 Task: In the Company yamaha.com, Log call with description : 'Had a conversation with a lead exploring partnership opportunities.'; Select call outcome: 'Busy '; Select call Direction: Inbound; Add date: '29 August, 2023' and time 12:00:PM. Logged in from softage.1@softage.net
Action: Mouse moved to (93, 60)
Screenshot: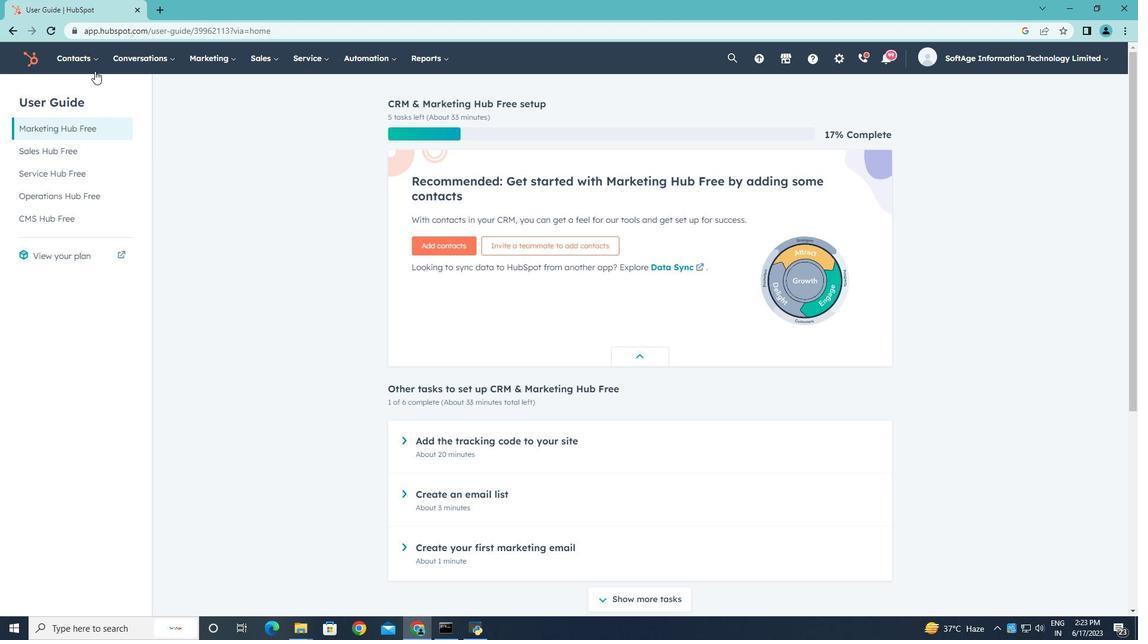 
Action: Mouse pressed left at (93, 60)
Screenshot: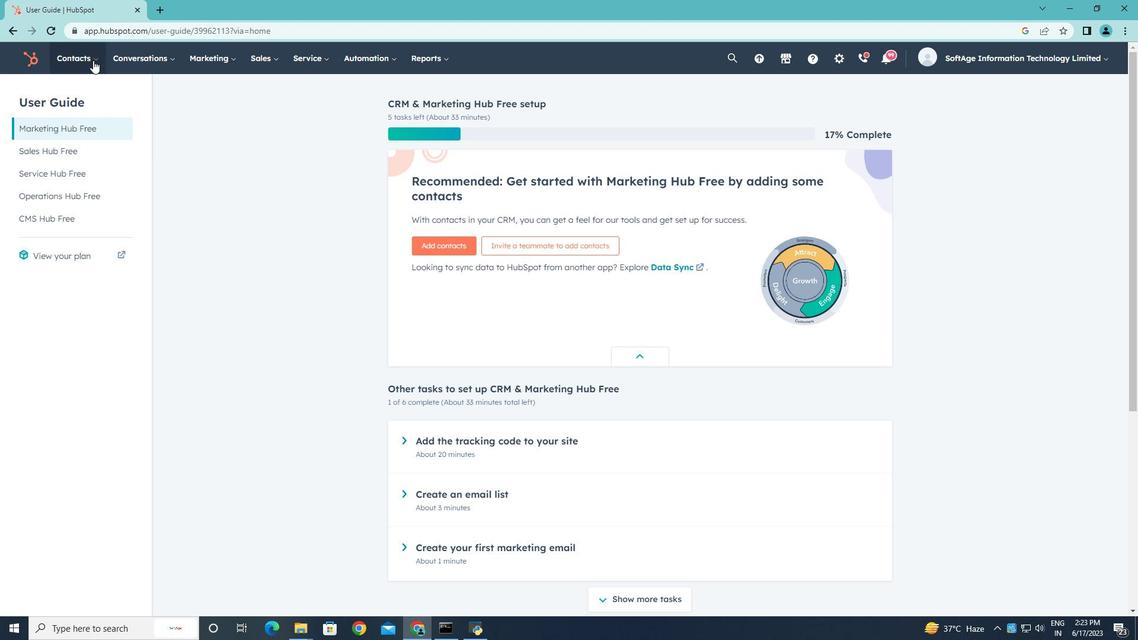 
Action: Mouse moved to (89, 118)
Screenshot: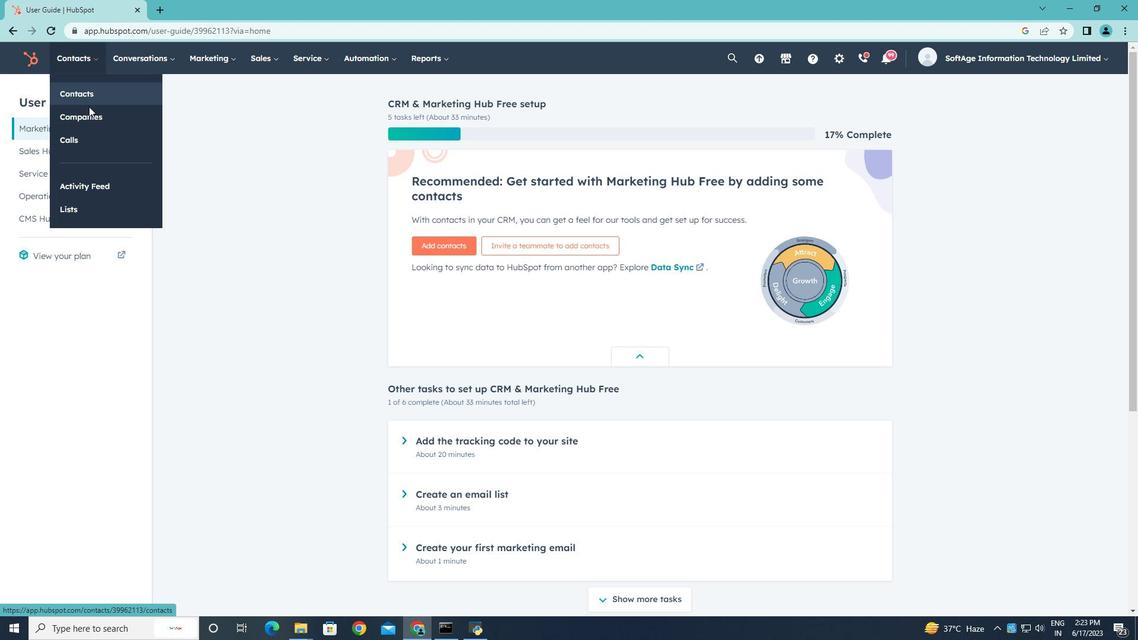 
Action: Mouse pressed left at (89, 118)
Screenshot: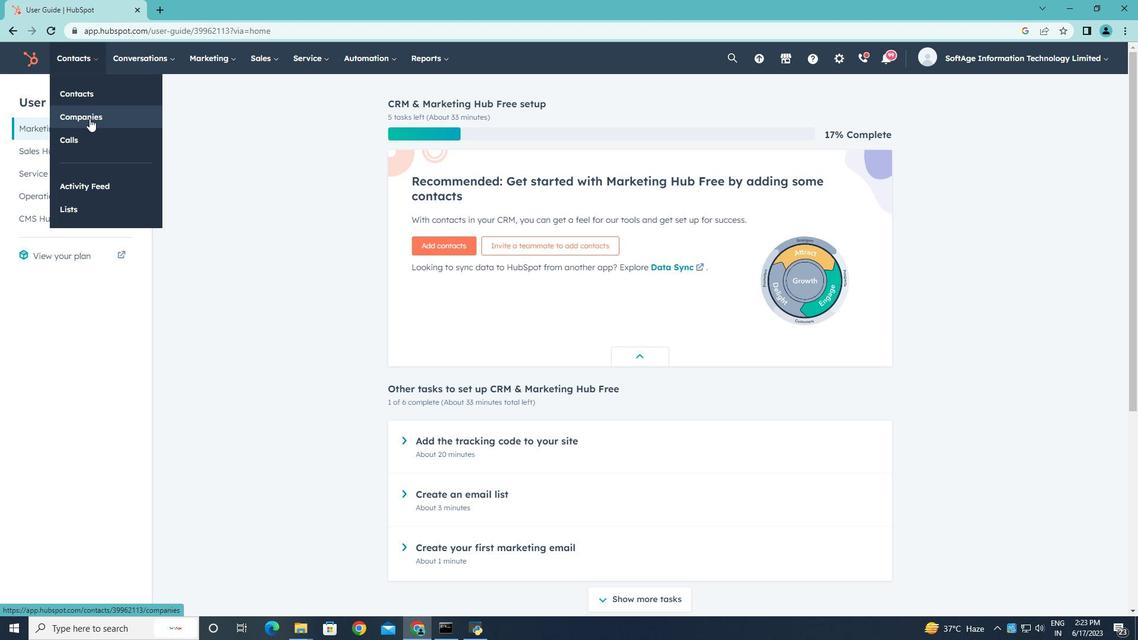 
Action: Mouse moved to (89, 190)
Screenshot: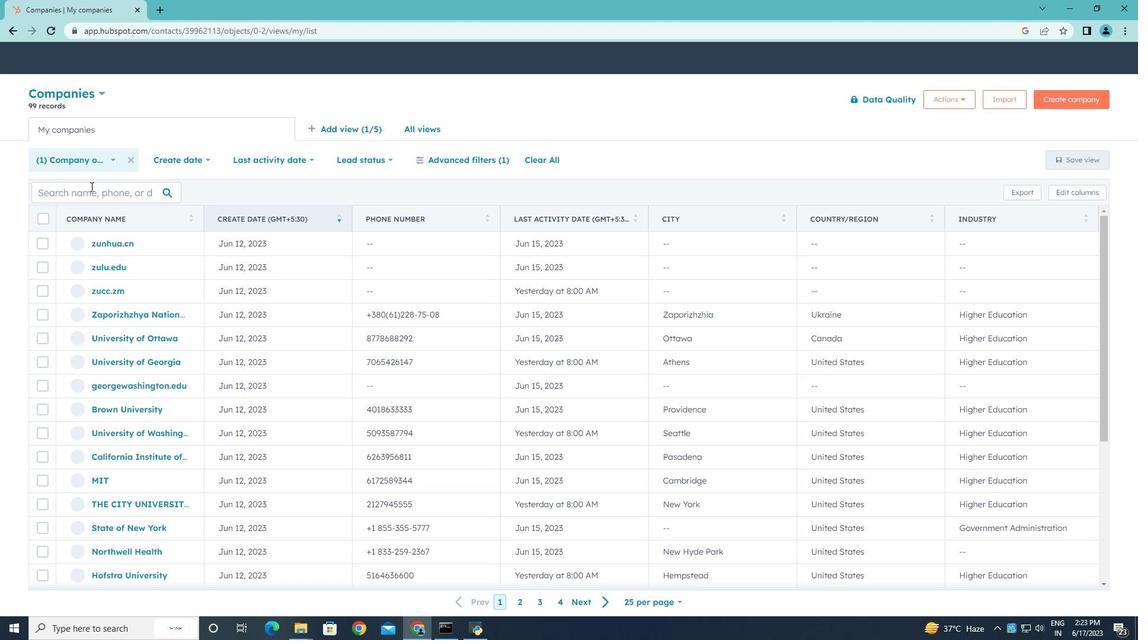 
Action: Mouse pressed left at (89, 190)
Screenshot: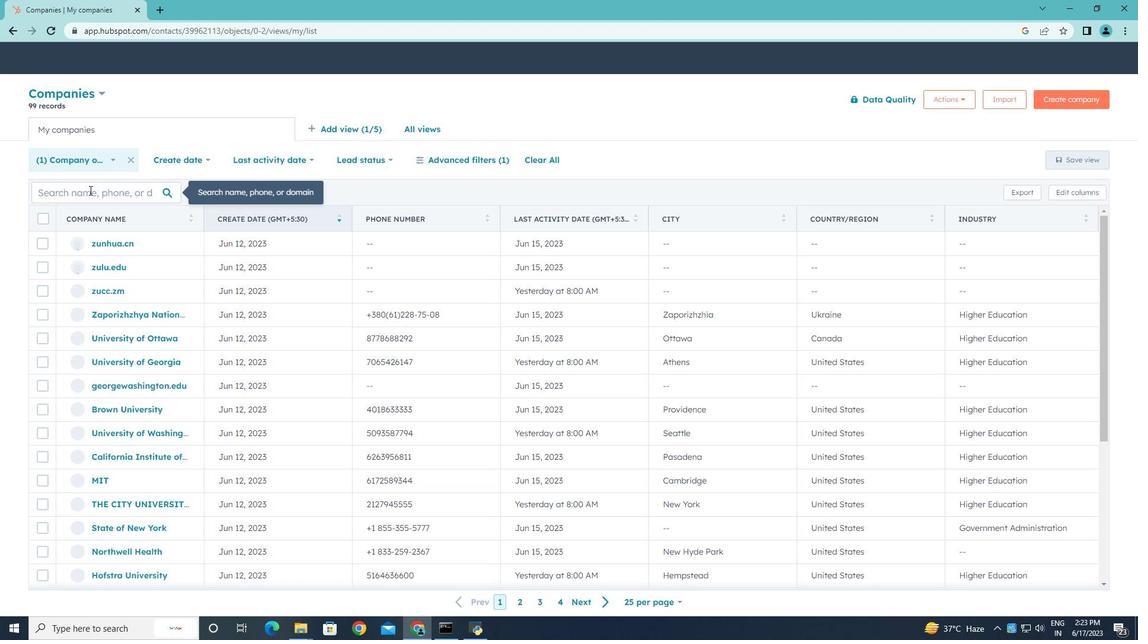 
Action: Key pressed yamaha.com
Screenshot: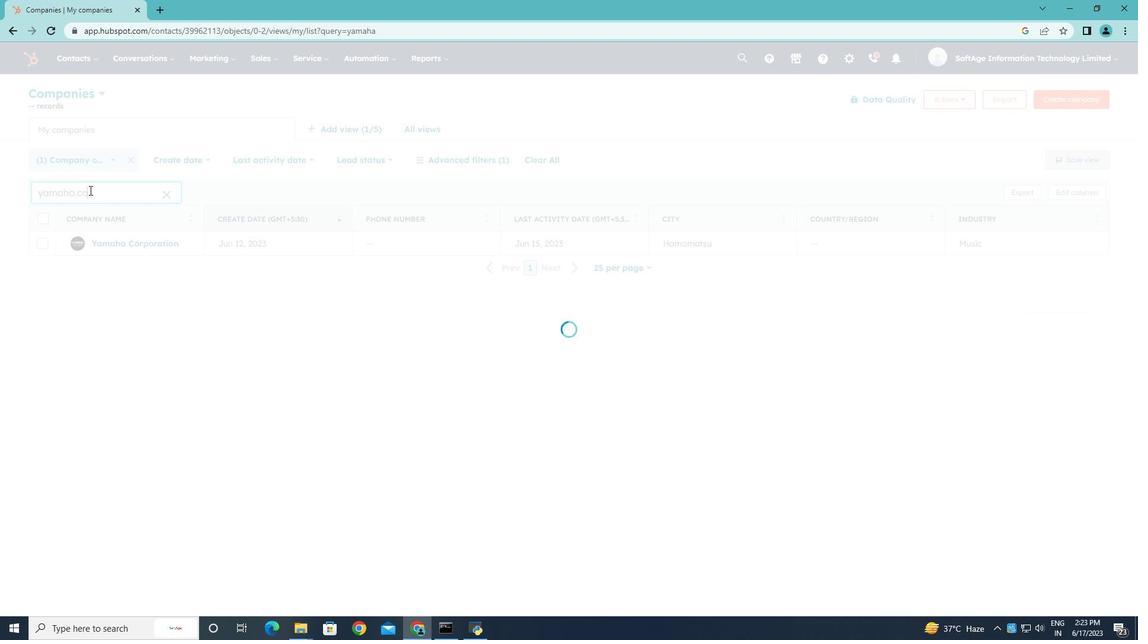 
Action: Mouse moved to (122, 244)
Screenshot: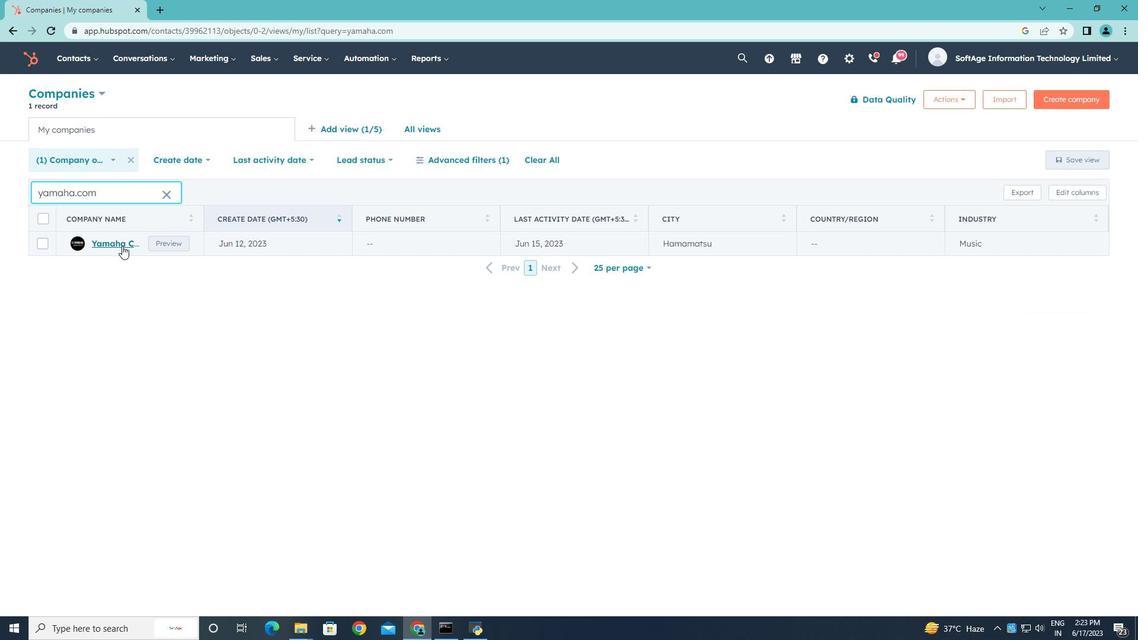
Action: Mouse pressed left at (122, 244)
Screenshot: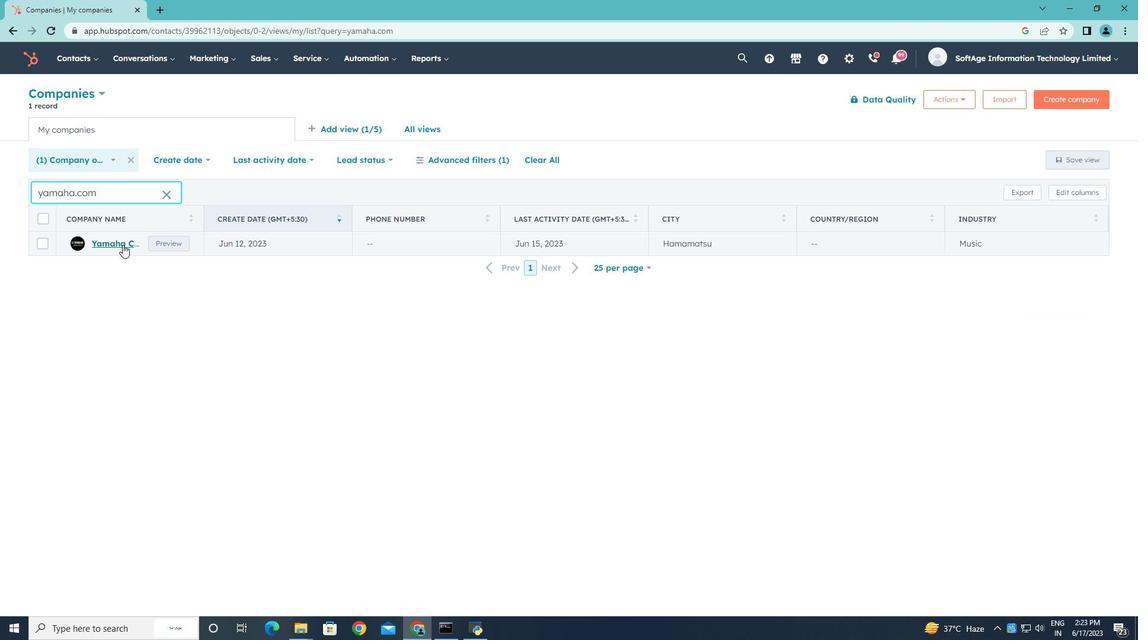 
Action: Mouse moved to (240, 192)
Screenshot: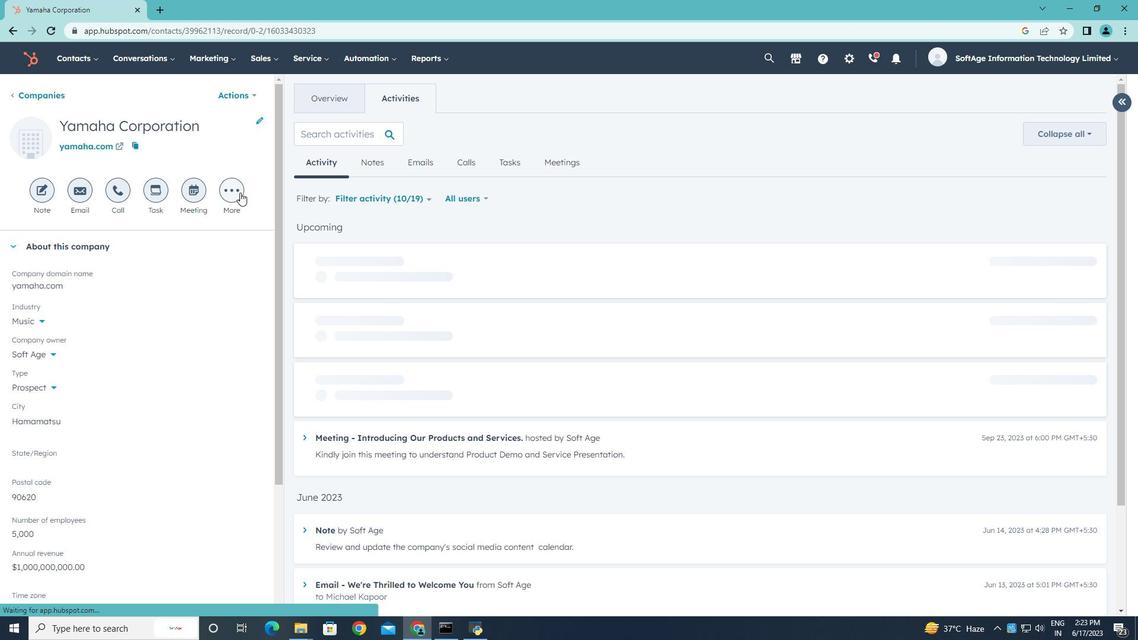 
Action: Mouse pressed left at (240, 192)
Screenshot: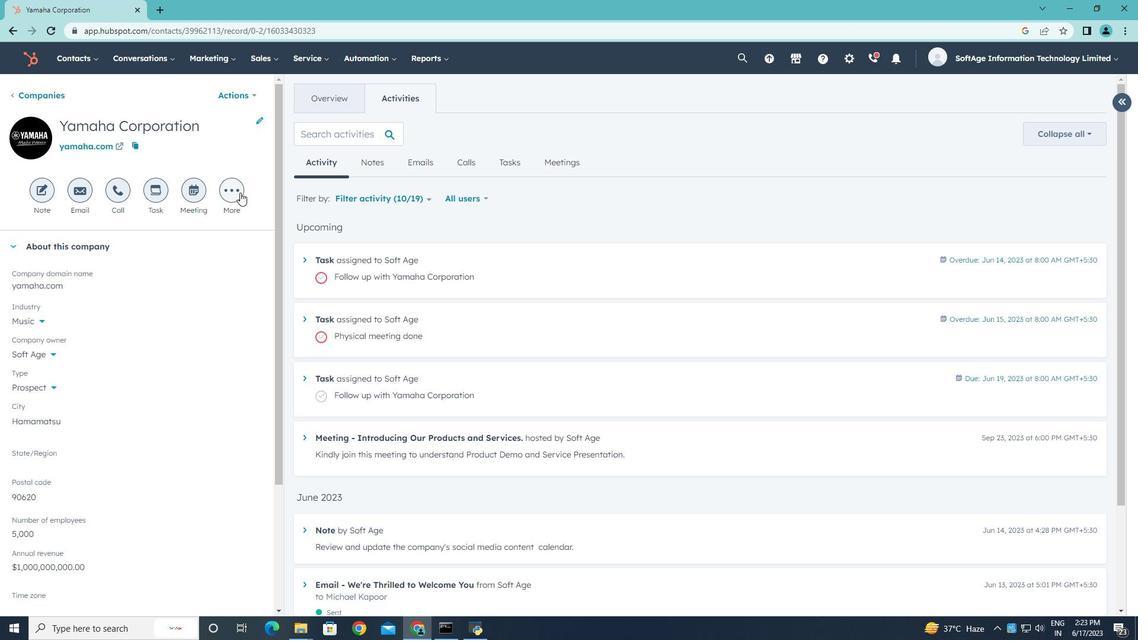 
Action: Mouse moved to (220, 286)
Screenshot: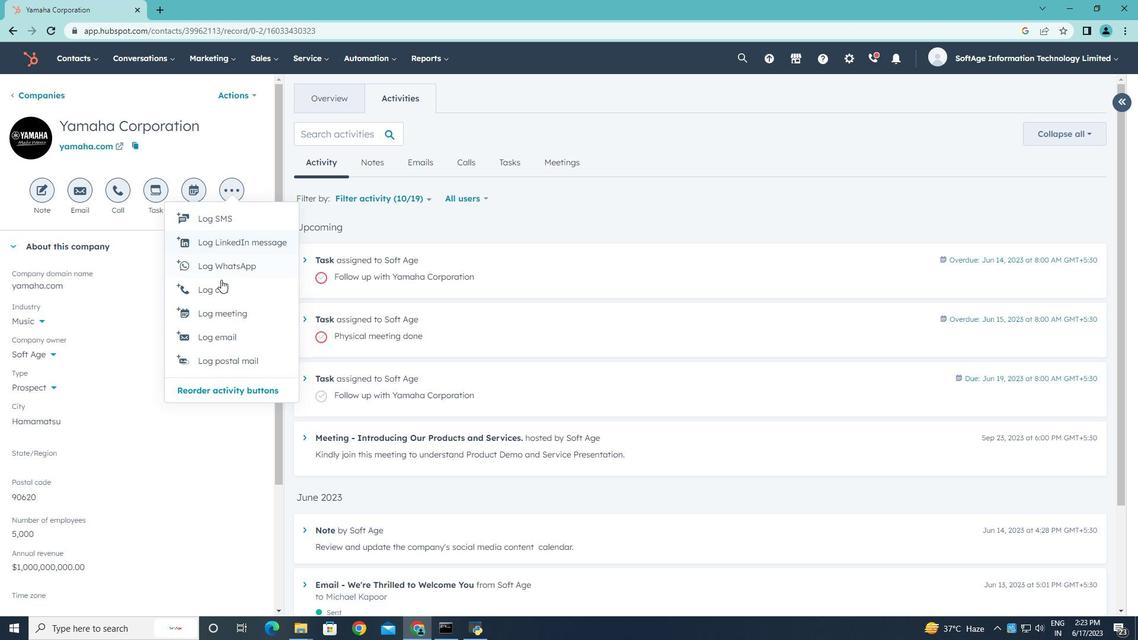 
Action: Mouse pressed left at (220, 286)
Screenshot: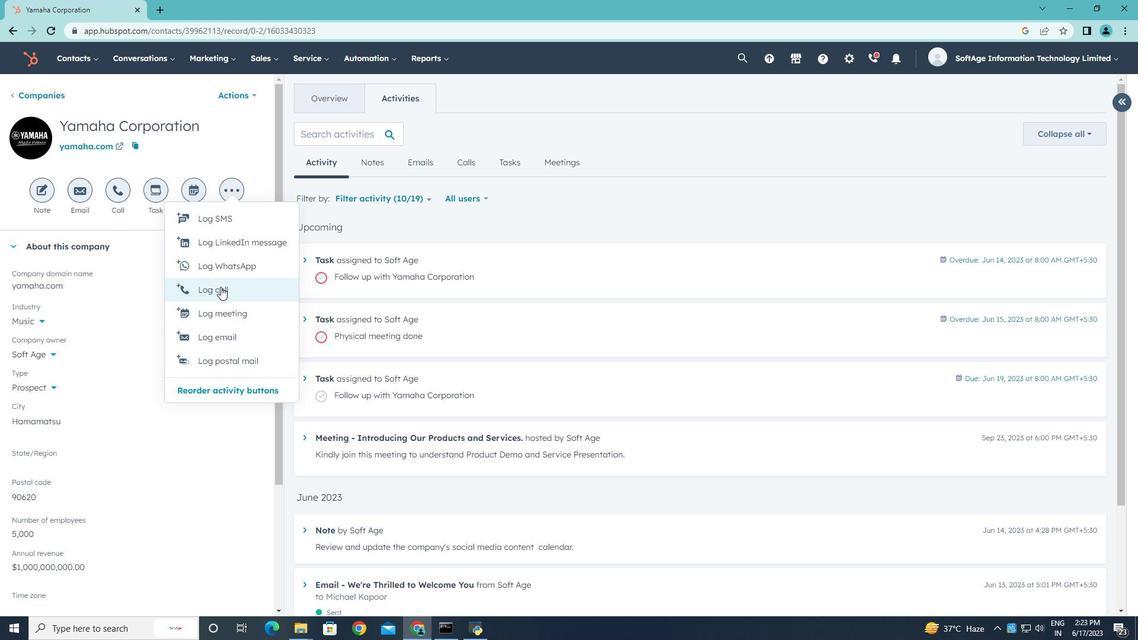 
Action: Key pressed <Key.shift><Key.shift><Key.shift>Had<Key.space>a<Key.space>cp<Key.backspace>onversation<Key.space>with<Key.space>a<Key.space>lead<Key.space>exploring<Key.space>partnership.=<Key.backspace><Key.backspace><Key.space>opportunities.
Screenshot: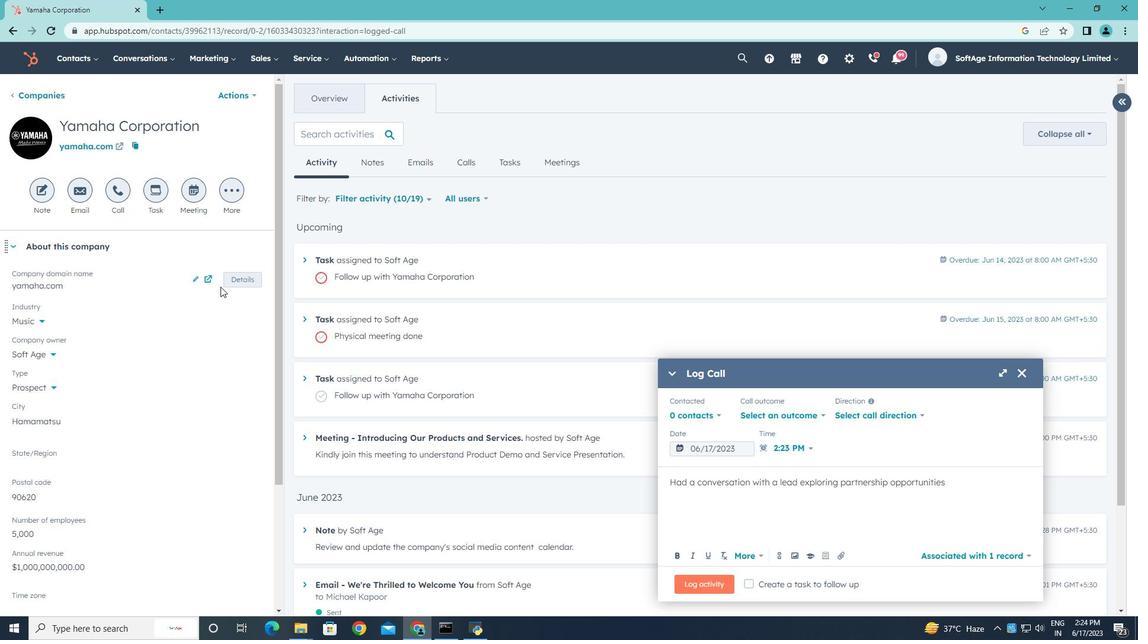 
Action: Mouse moved to (823, 416)
Screenshot: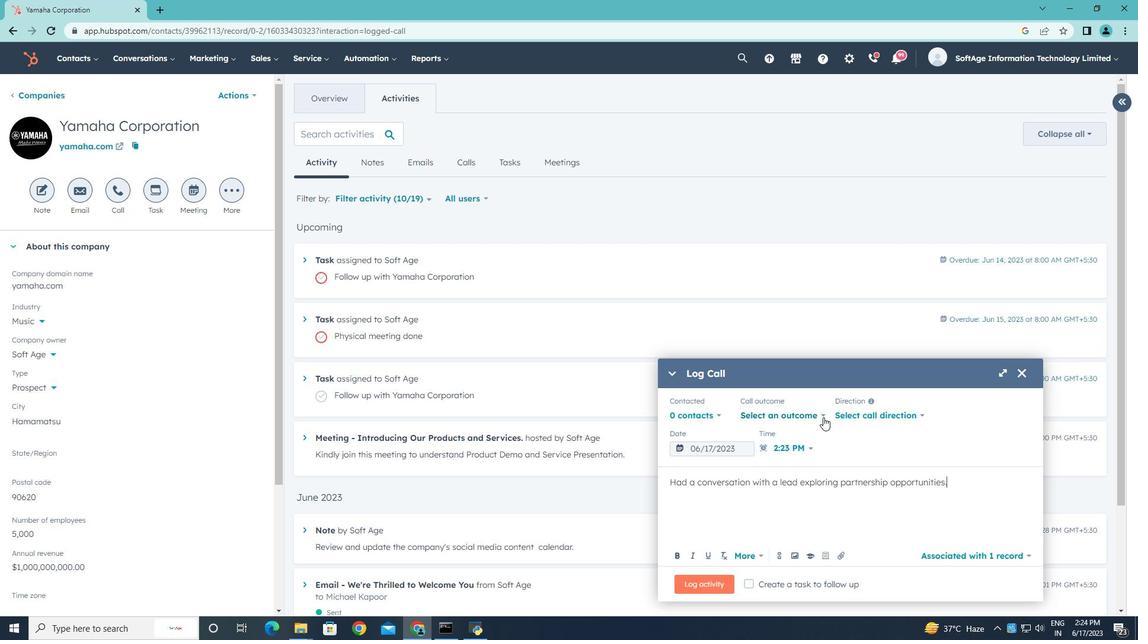 
Action: Mouse pressed left at (823, 416)
Screenshot: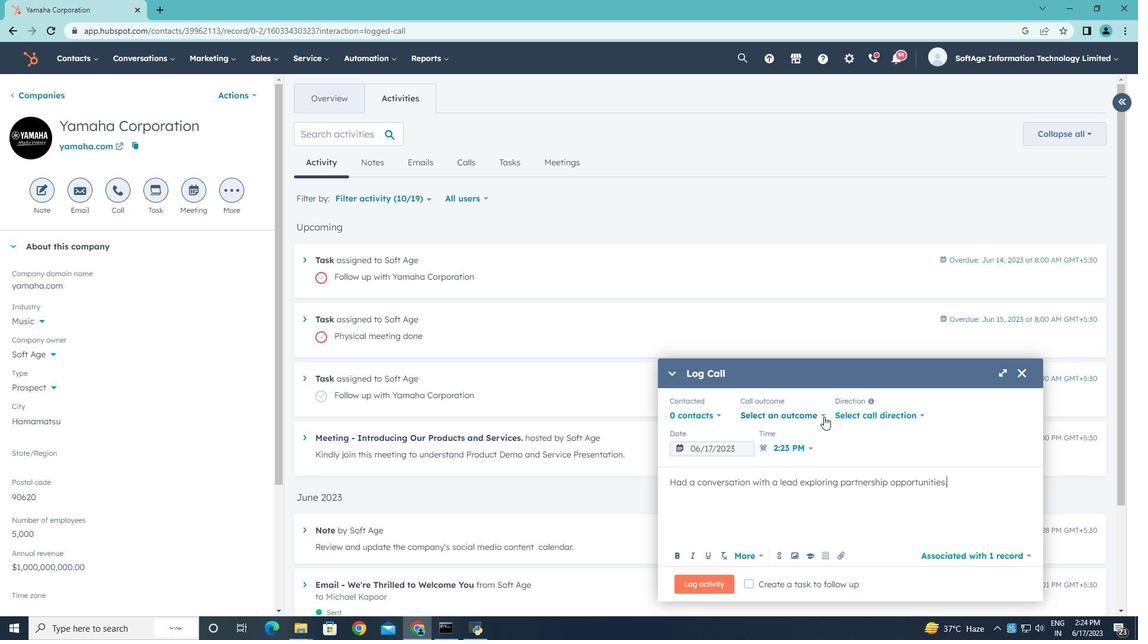 
Action: Mouse moved to (796, 445)
Screenshot: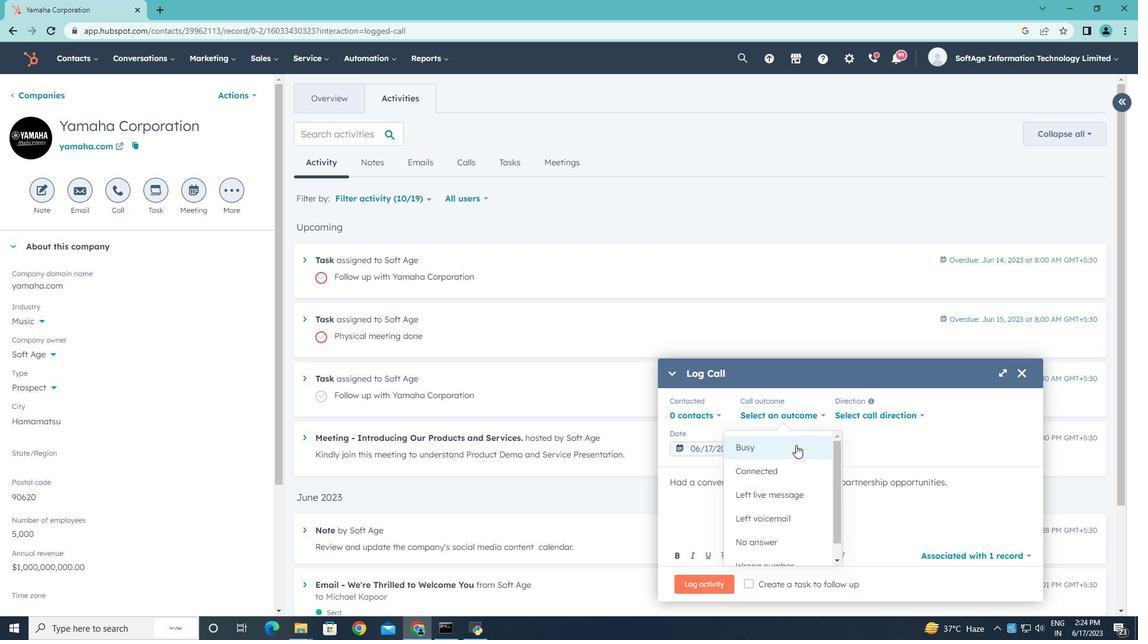 
Action: Mouse pressed left at (796, 445)
Screenshot: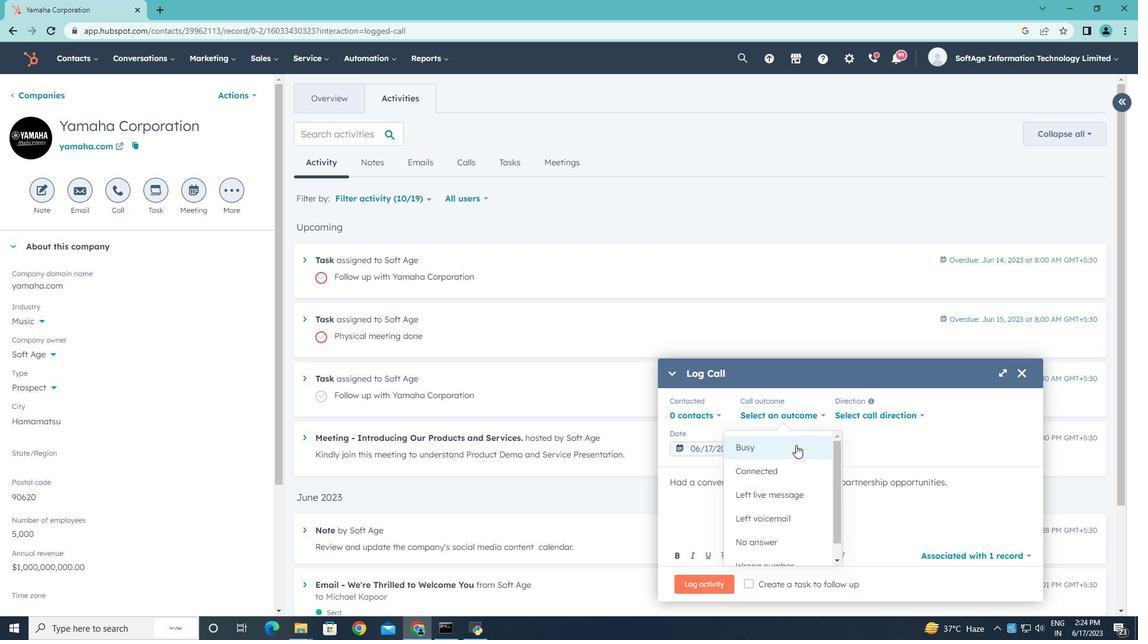 
Action: Mouse moved to (865, 415)
Screenshot: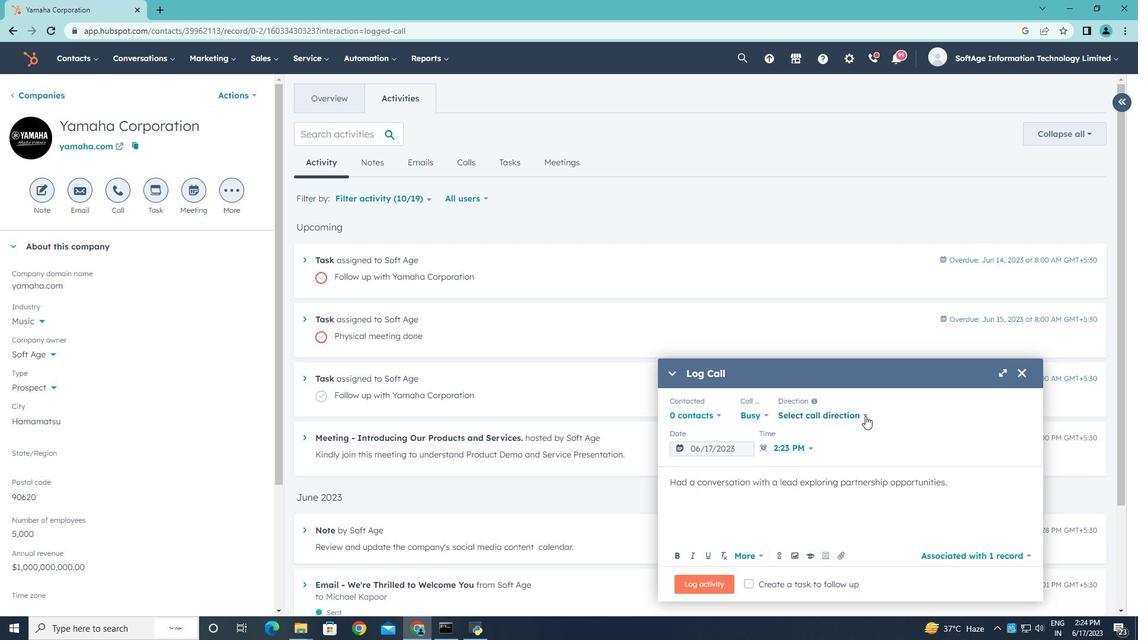 
Action: Mouse pressed left at (865, 415)
Screenshot: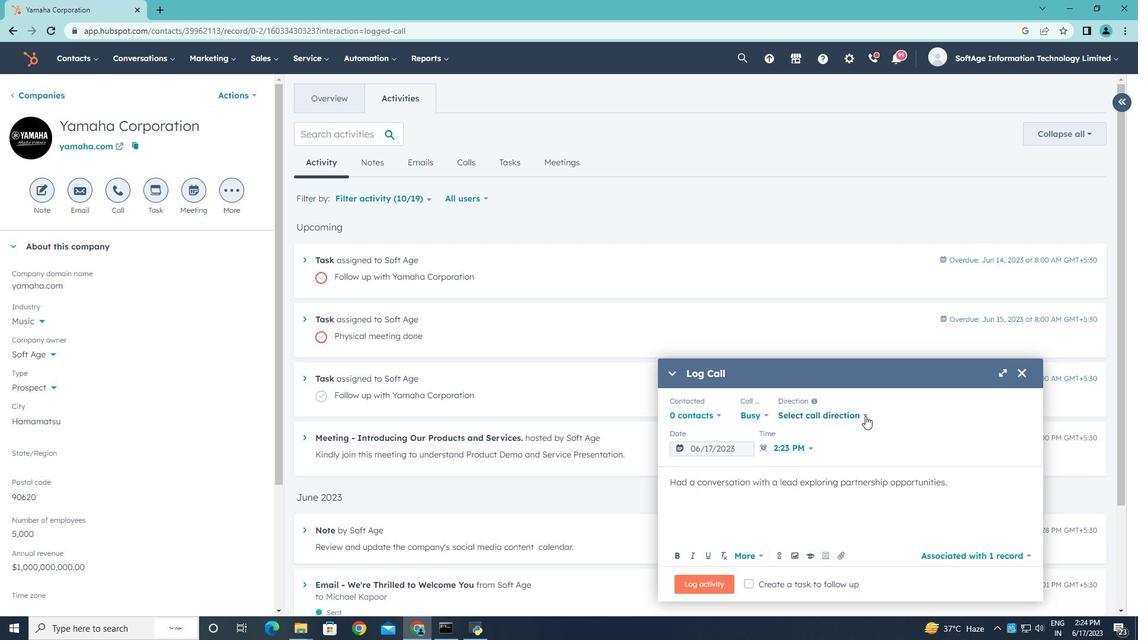
Action: Mouse moved to (830, 445)
Screenshot: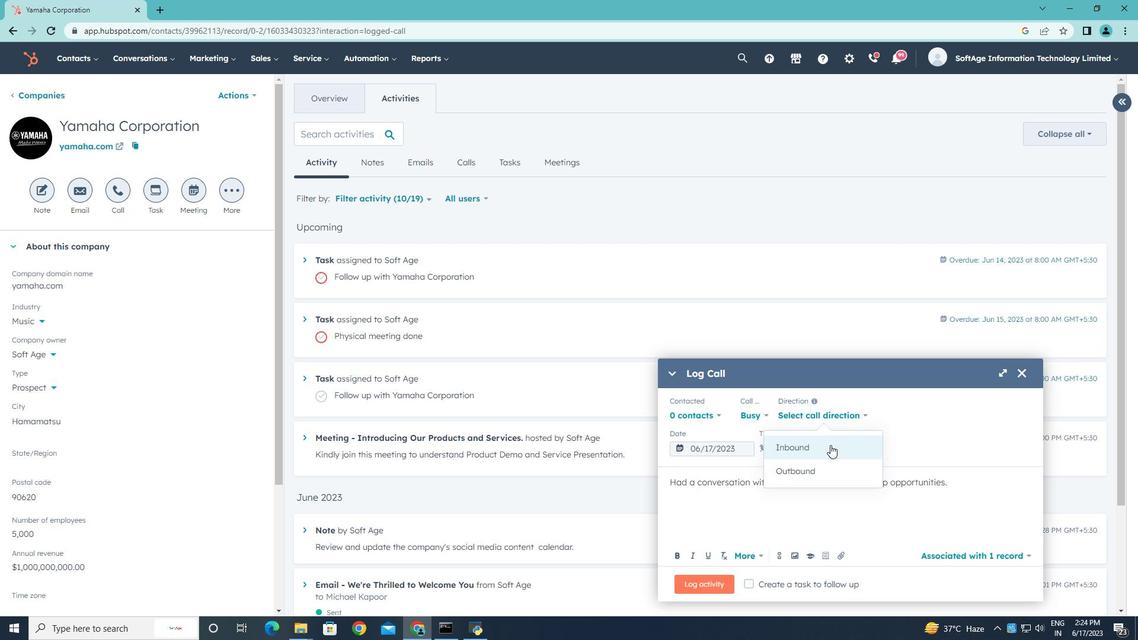 
Action: Mouse pressed left at (830, 445)
Screenshot: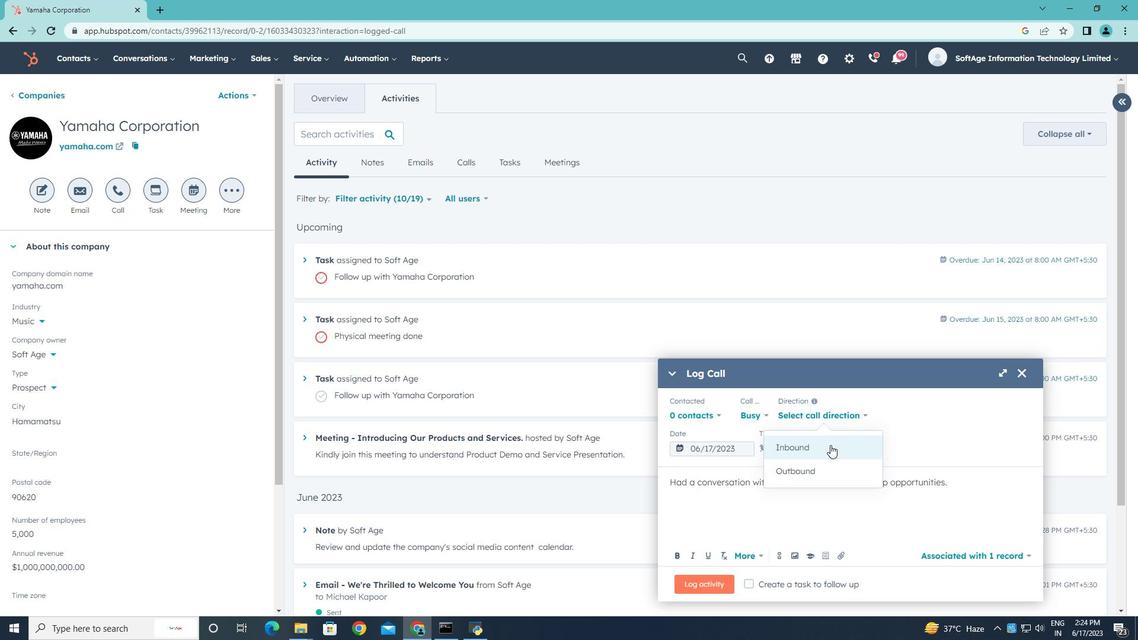 
Action: Mouse moved to (912, 418)
Screenshot: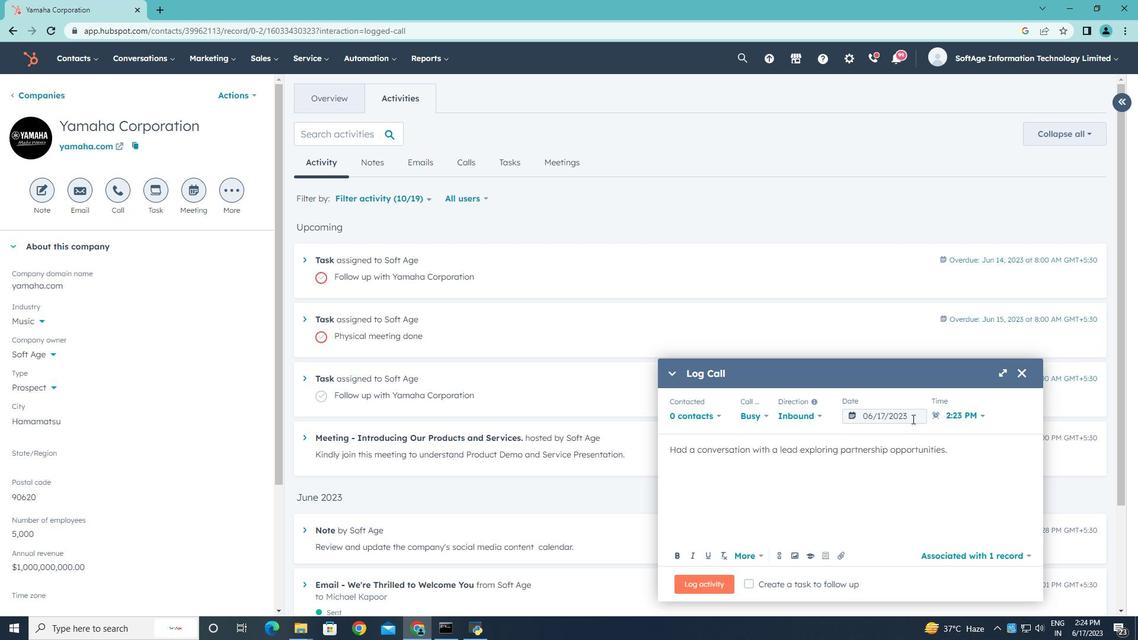 
Action: Mouse pressed left at (912, 418)
Screenshot: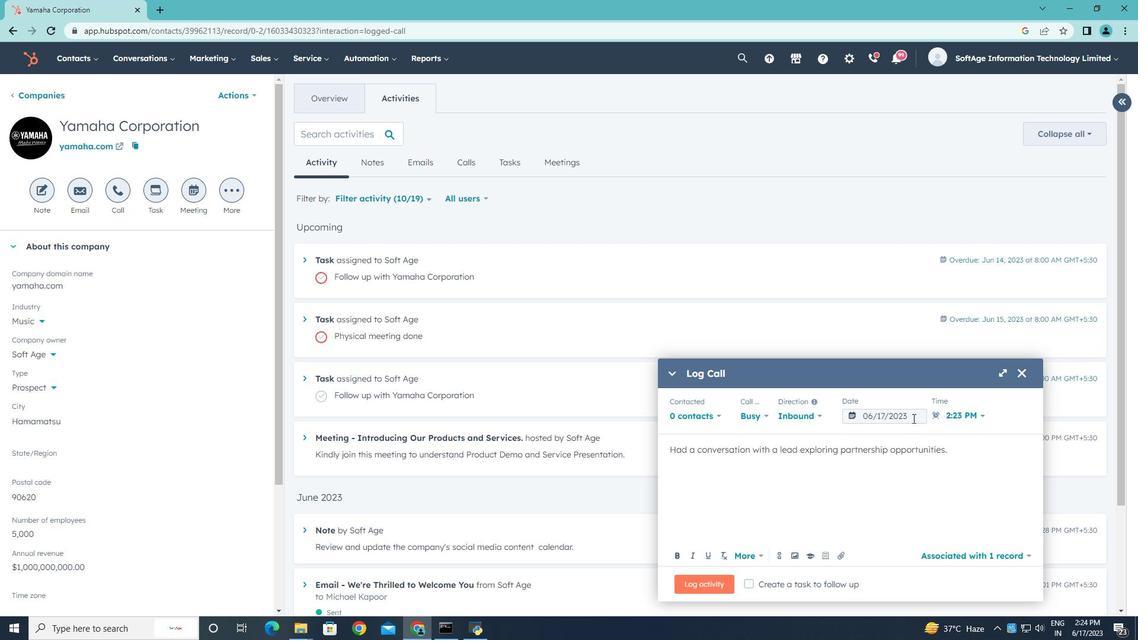 
Action: Mouse moved to (1001, 226)
Screenshot: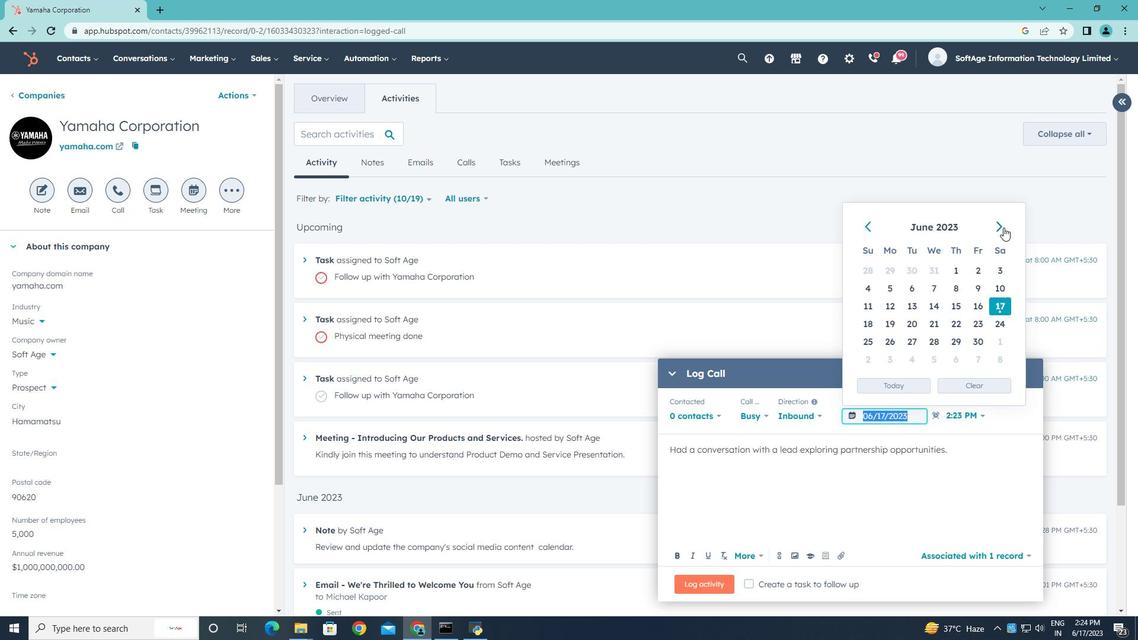 
Action: Mouse pressed left at (1001, 226)
Screenshot: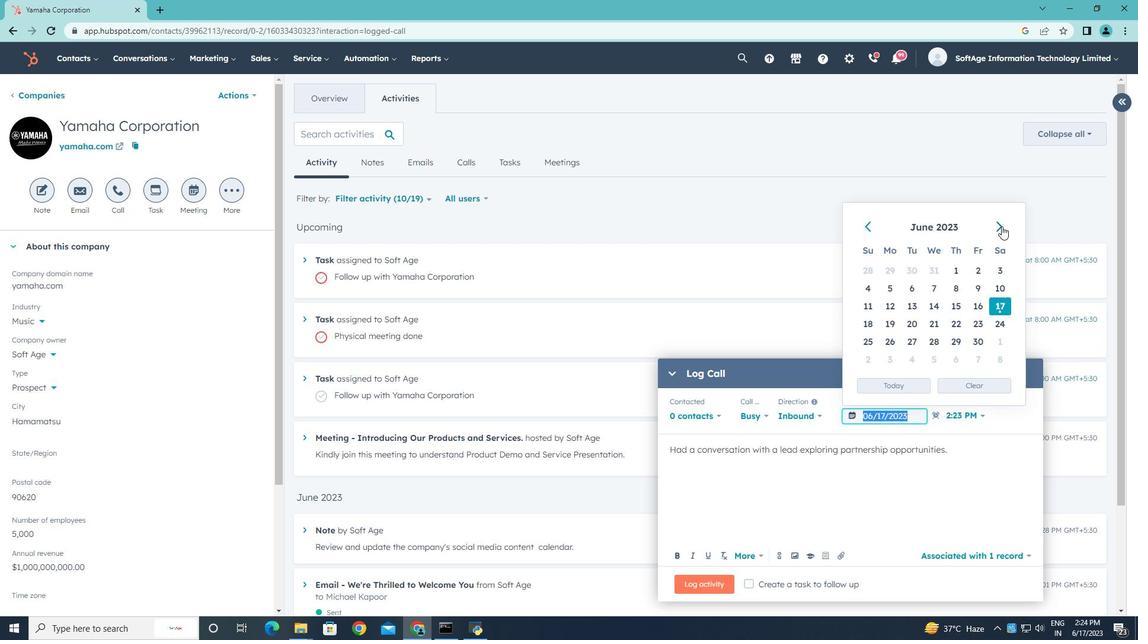 
Action: Mouse pressed left at (1001, 226)
Screenshot: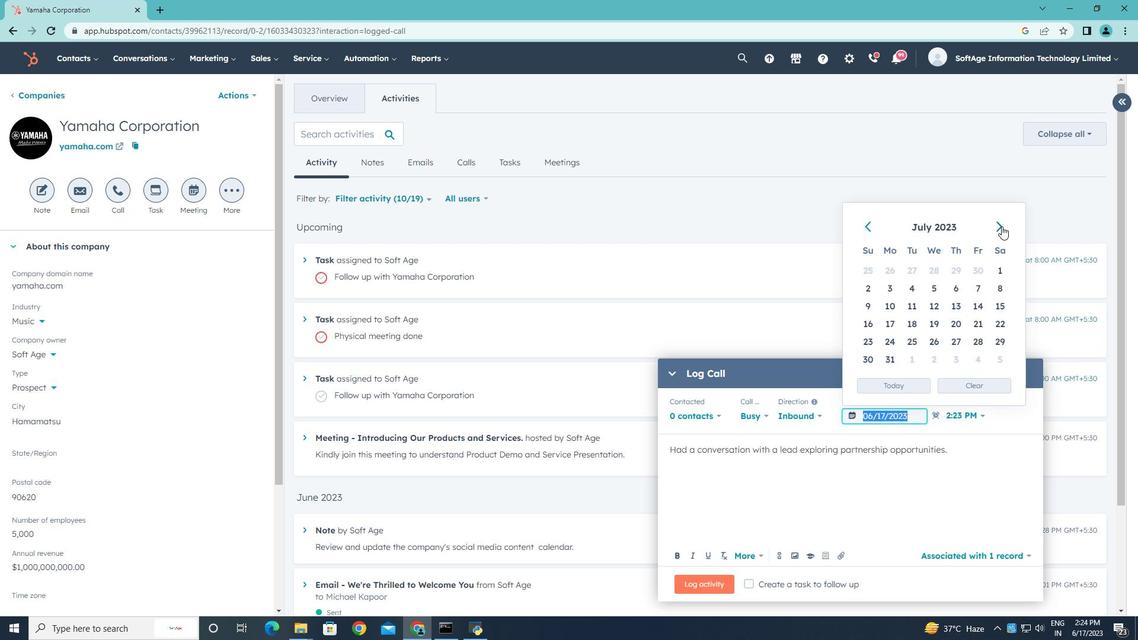 
Action: Mouse moved to (916, 343)
Screenshot: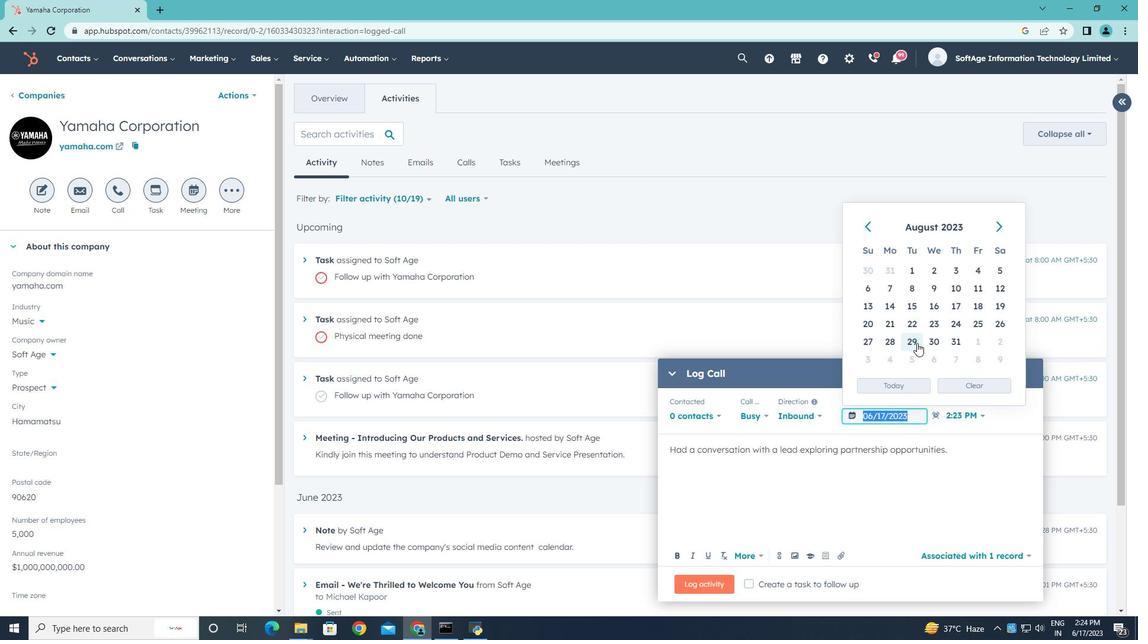 
Action: Mouse pressed left at (916, 343)
Screenshot: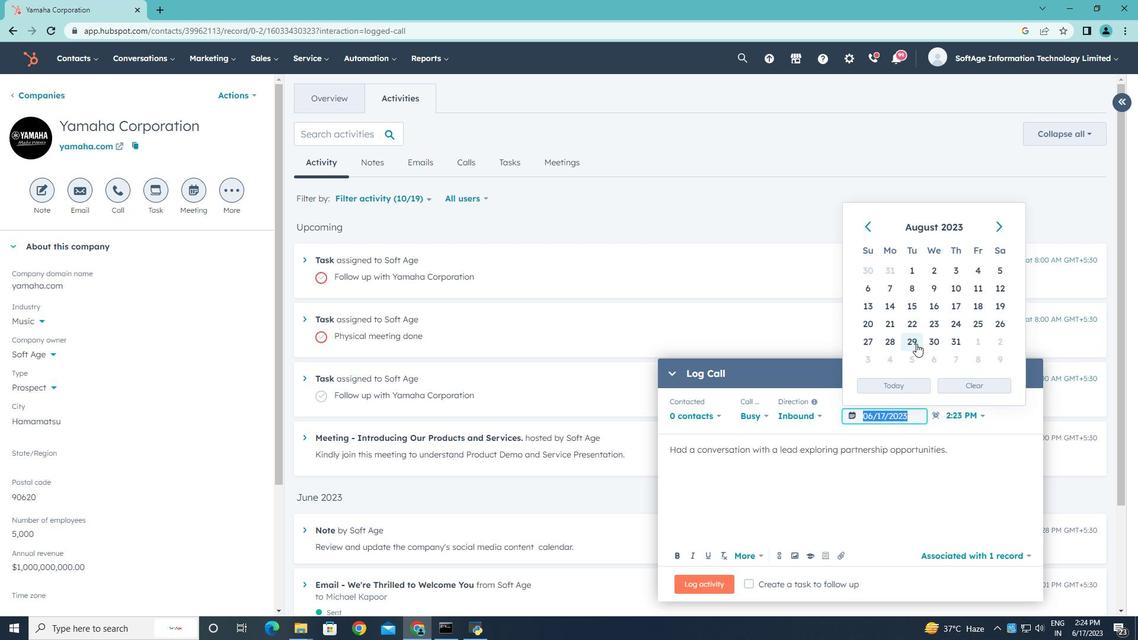 
Action: Mouse moved to (981, 416)
Screenshot: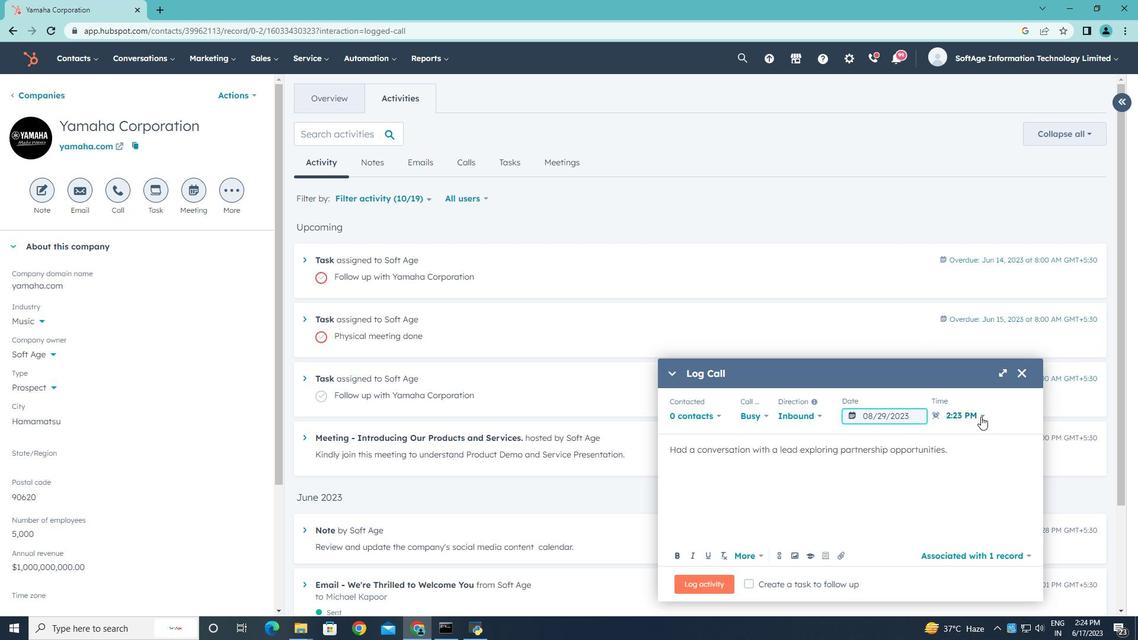 
Action: Mouse pressed left at (981, 416)
Screenshot: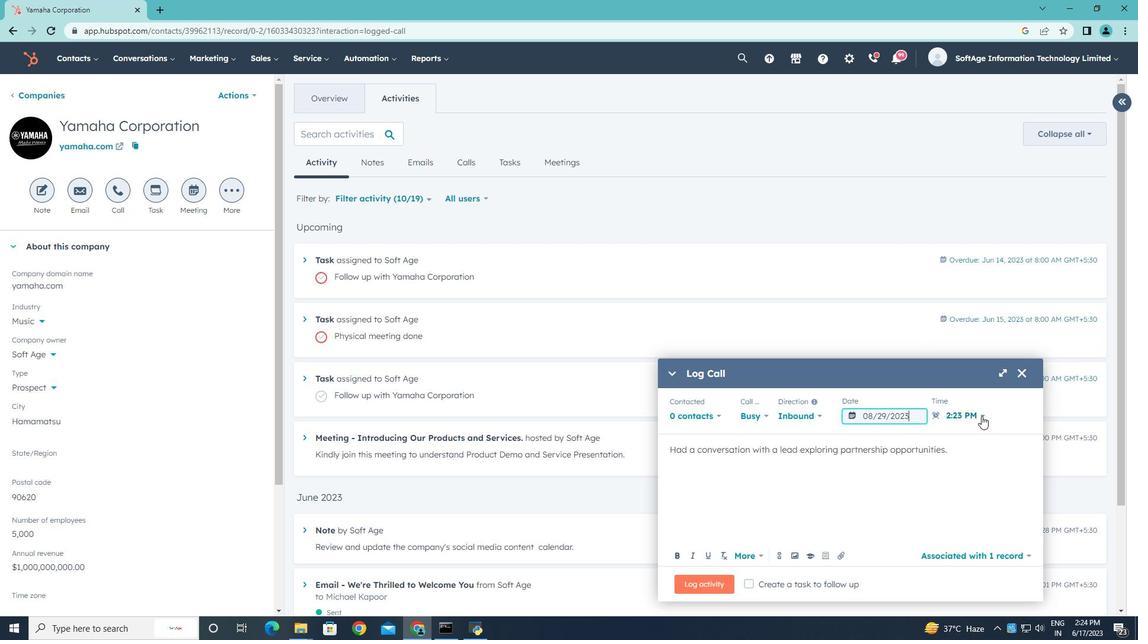 
Action: Mouse moved to (956, 510)
Screenshot: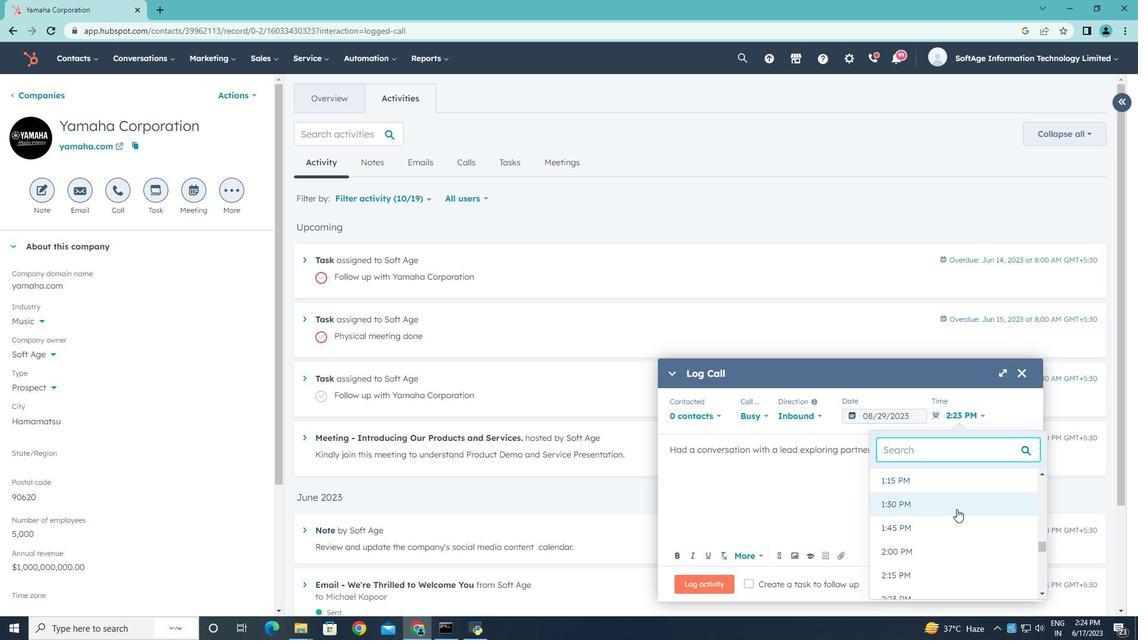 
Action: Mouse scrolled (956, 511) with delta (0, 0)
Screenshot: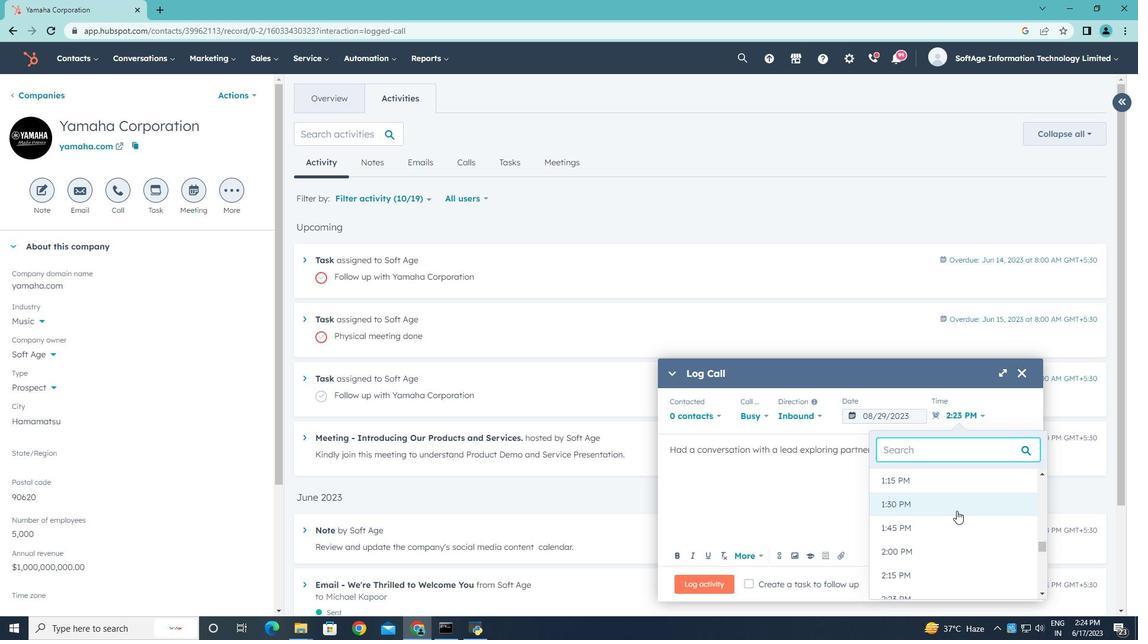 
Action: Mouse scrolled (956, 511) with delta (0, 0)
Screenshot: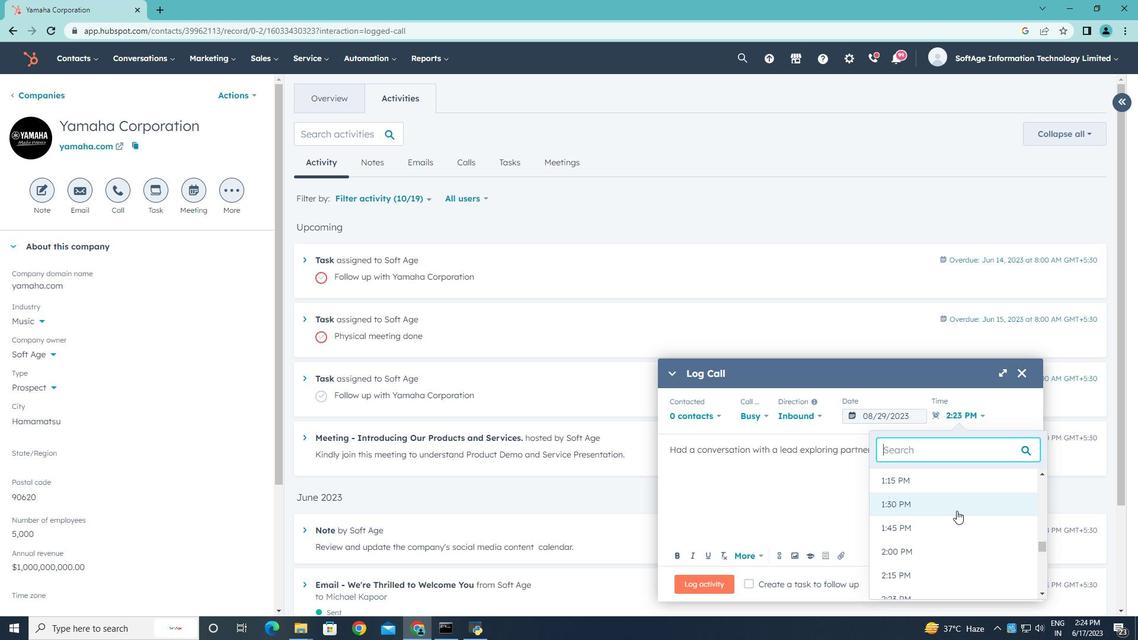 
Action: Mouse scrolled (956, 511) with delta (0, 0)
Screenshot: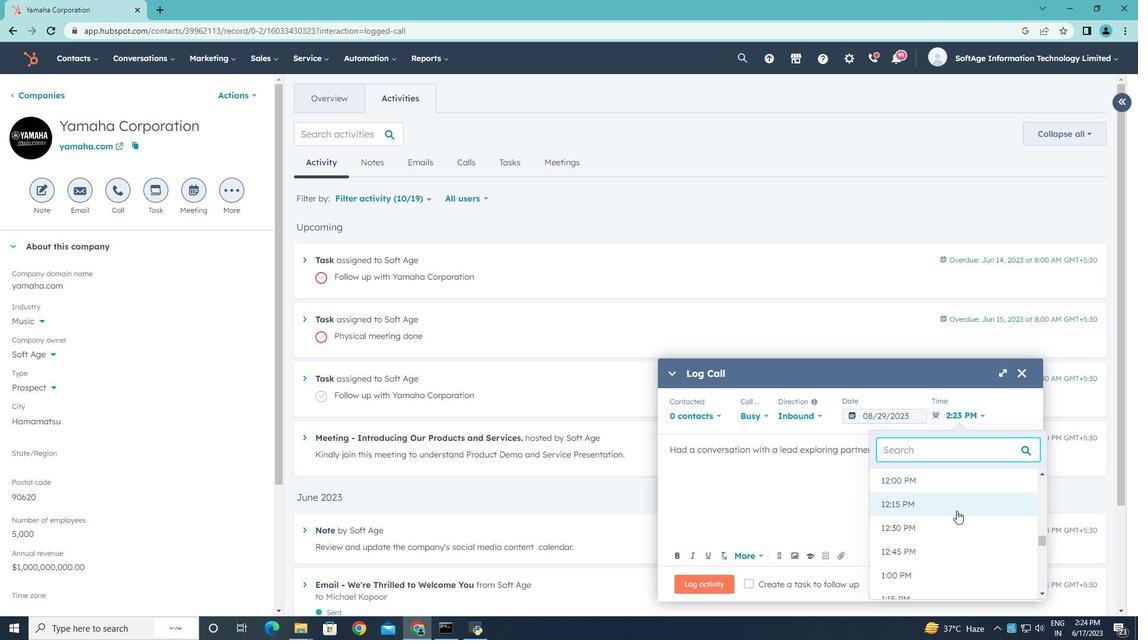 
Action: Mouse moved to (938, 542)
Screenshot: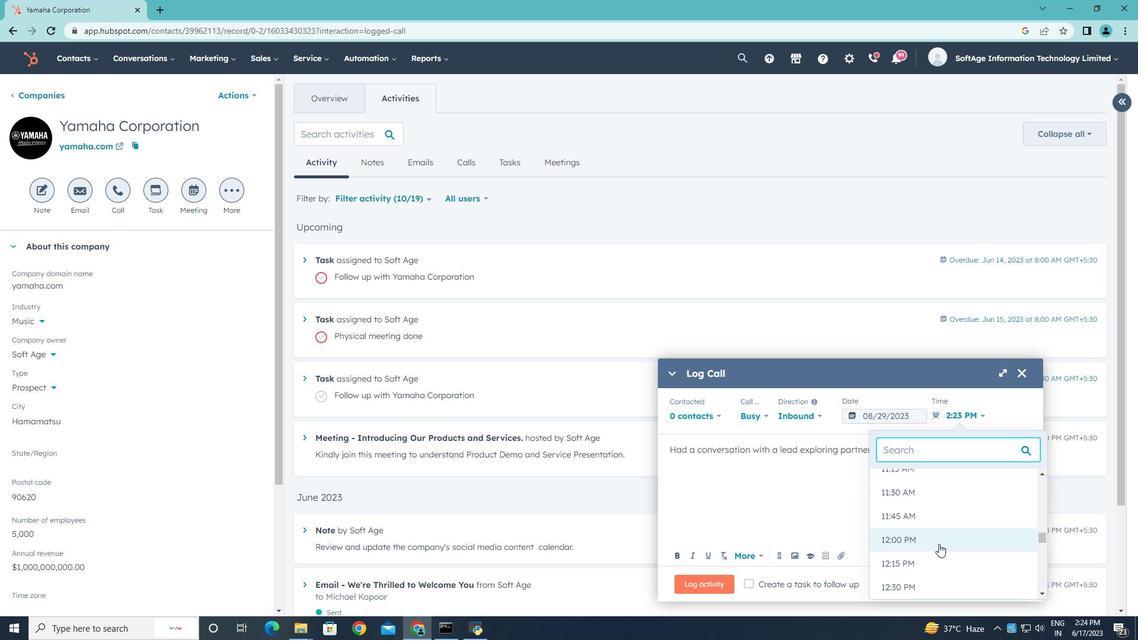
Action: Mouse pressed left at (938, 542)
Screenshot: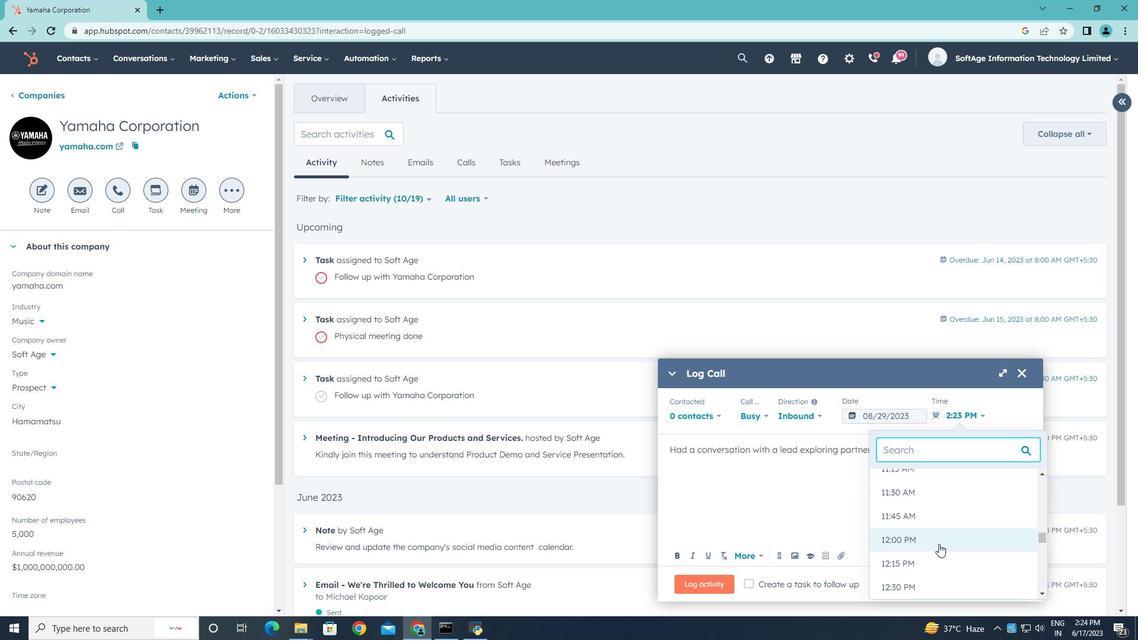 
Action: Mouse moved to (724, 584)
Screenshot: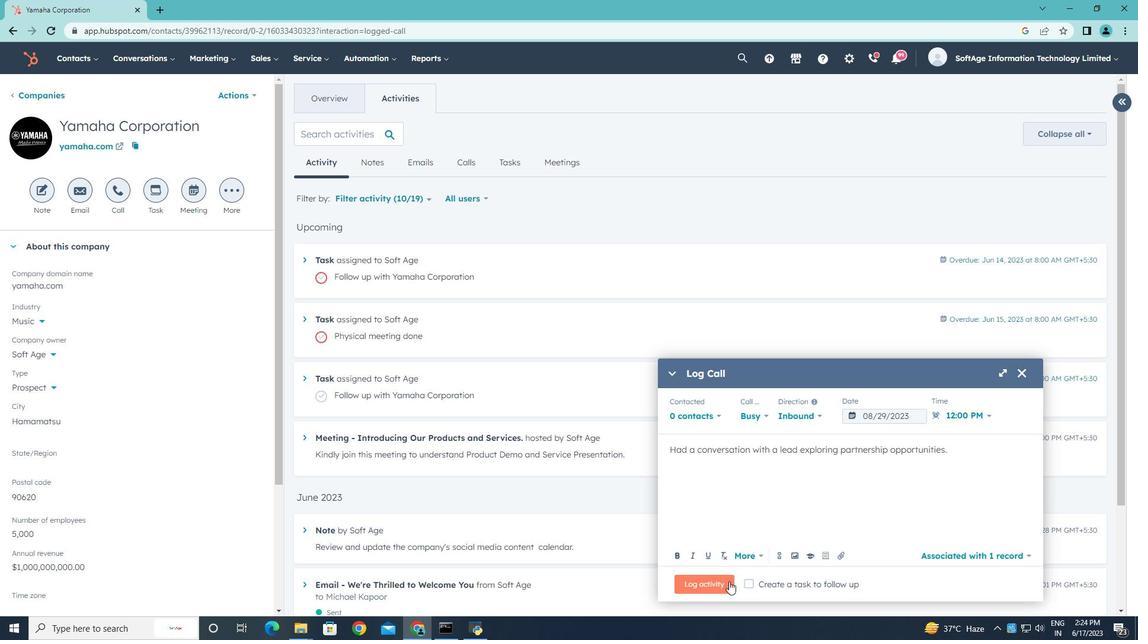 
Action: Mouse pressed left at (724, 584)
Screenshot: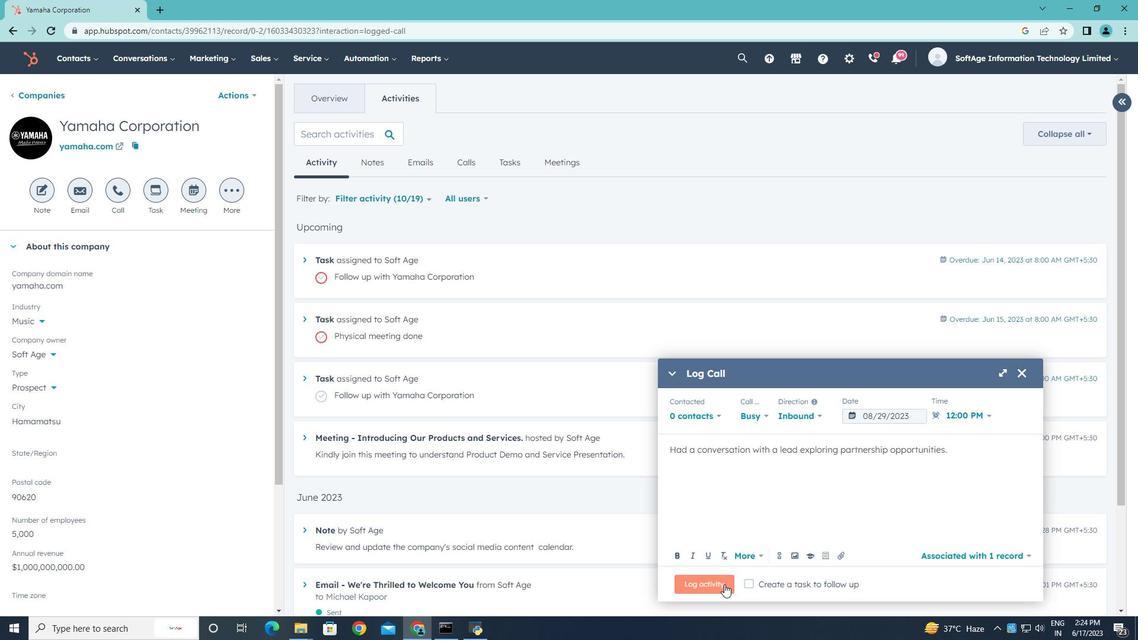 
